 Task: Change the gender to man.
Action: Mouse moved to (632, 84)
Screenshot: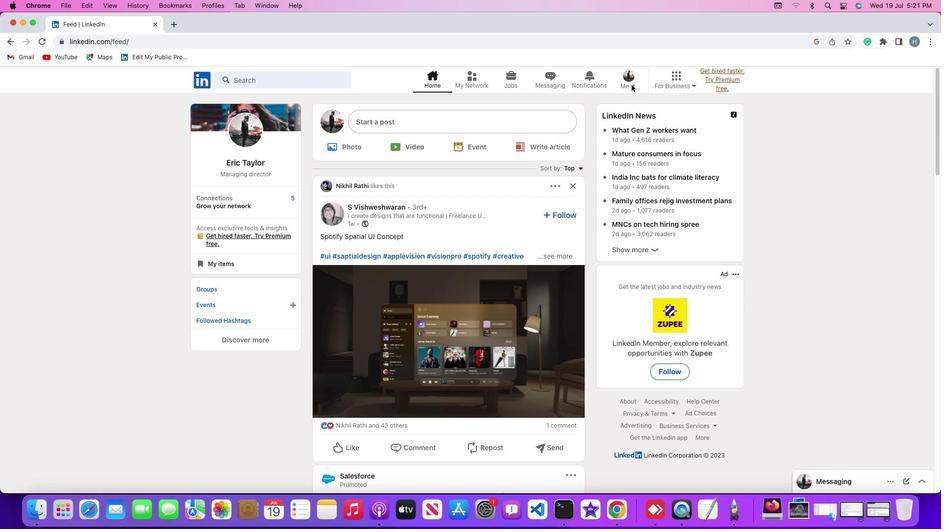 
Action: Mouse pressed left at (632, 84)
Screenshot: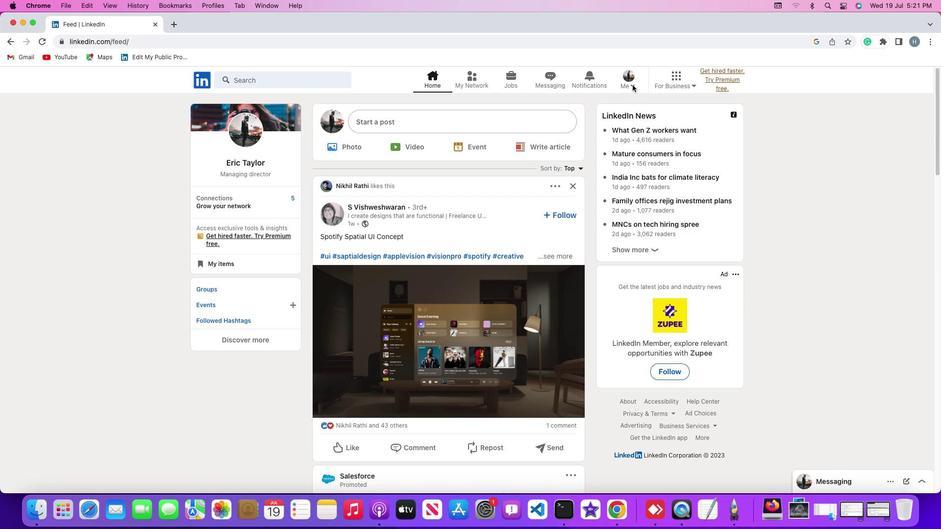 
Action: Mouse moved to (633, 84)
Screenshot: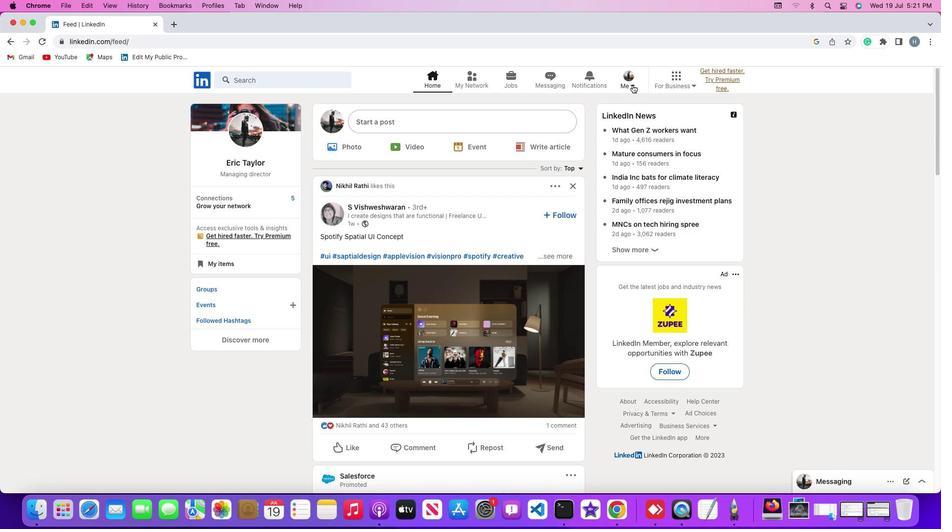 
Action: Mouse pressed left at (633, 84)
Screenshot: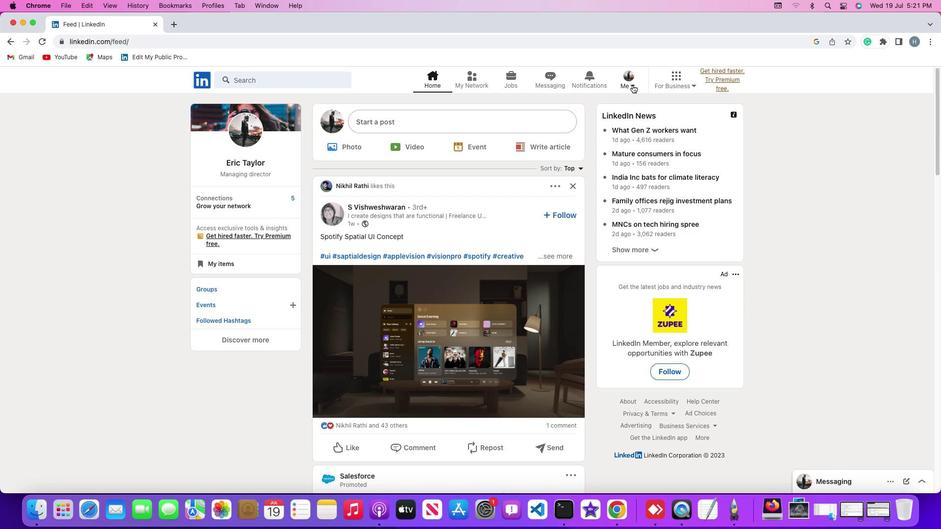 
Action: Mouse moved to (576, 183)
Screenshot: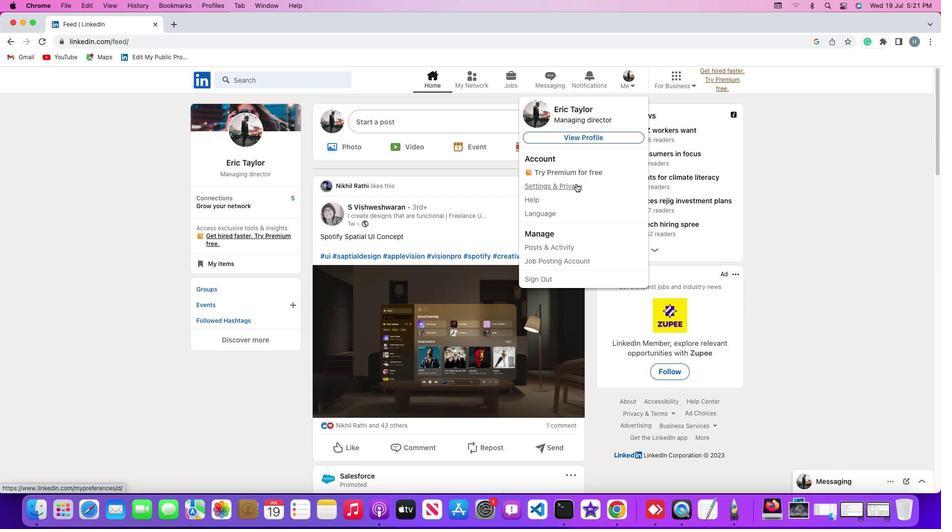 
Action: Mouse pressed left at (576, 183)
Screenshot: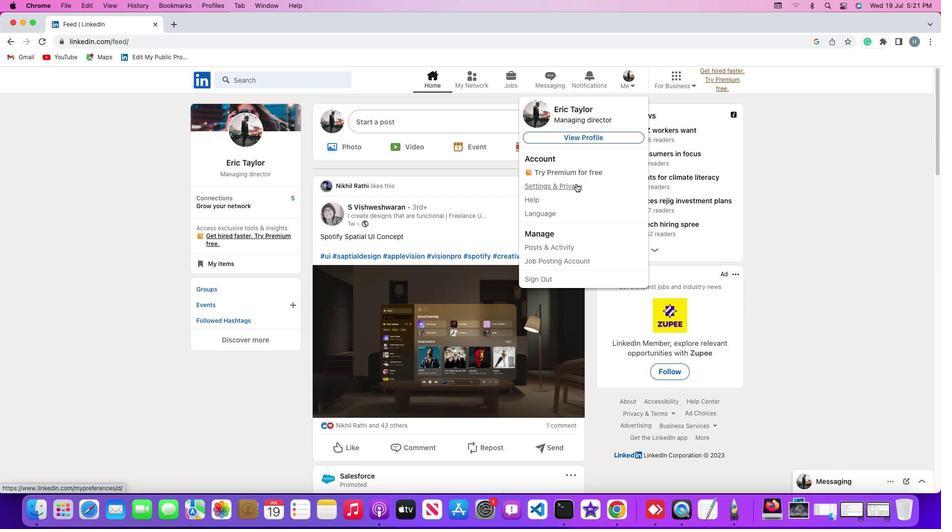 
Action: Mouse moved to (73, 260)
Screenshot: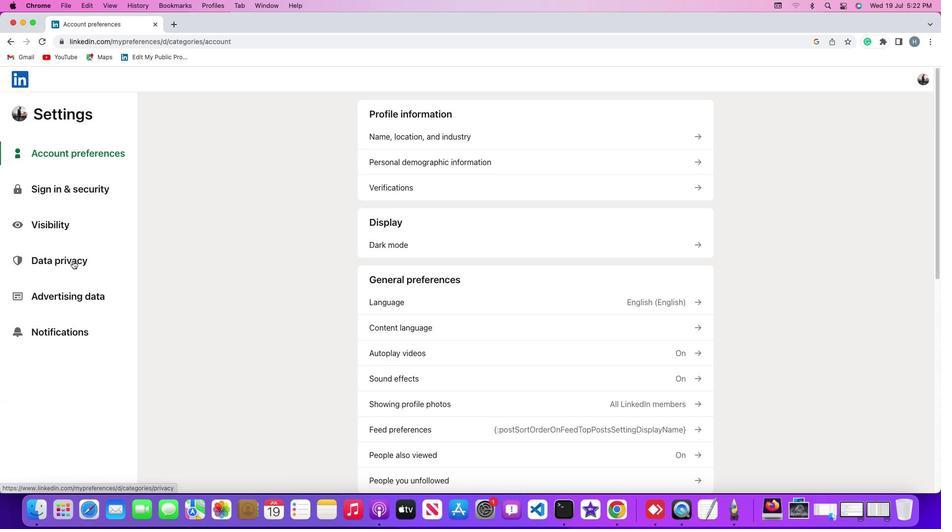 
Action: Mouse pressed left at (73, 260)
Screenshot: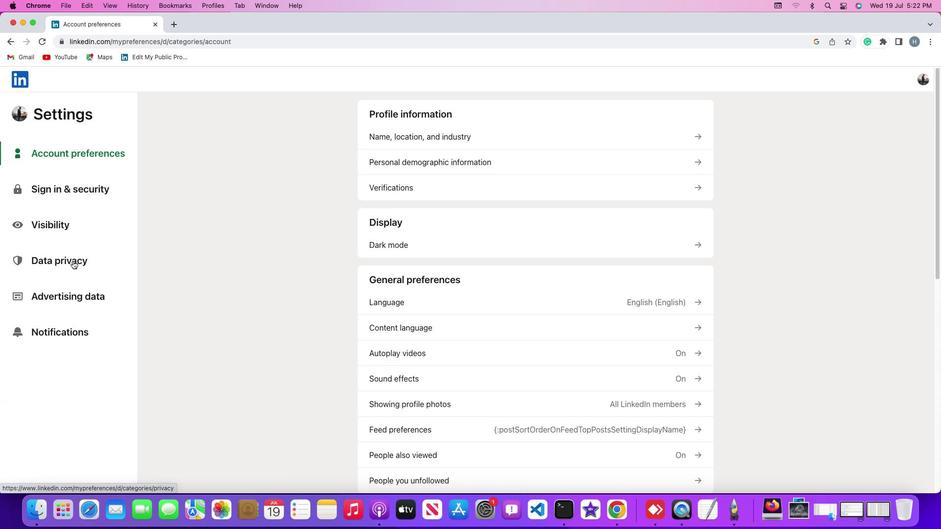 
Action: Mouse pressed left at (73, 260)
Screenshot: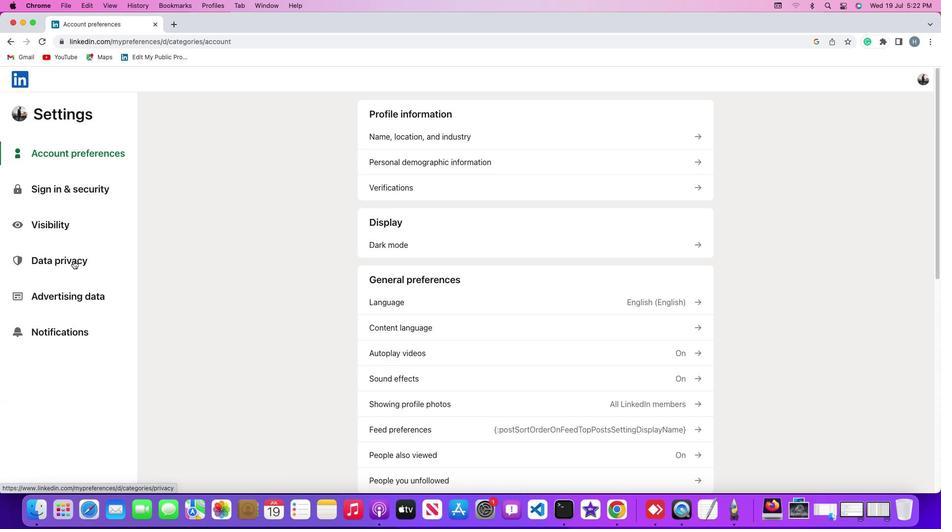 
Action: Mouse moved to (405, 236)
Screenshot: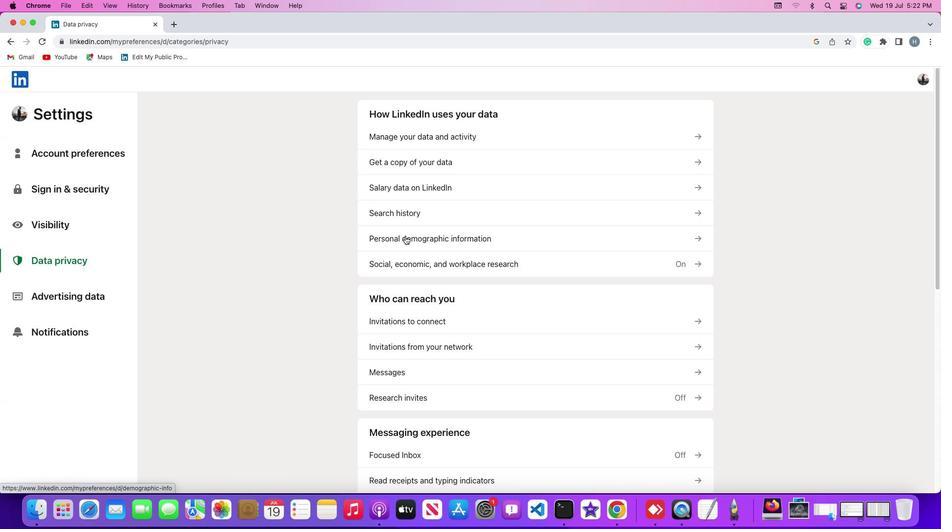
Action: Mouse pressed left at (405, 236)
Screenshot: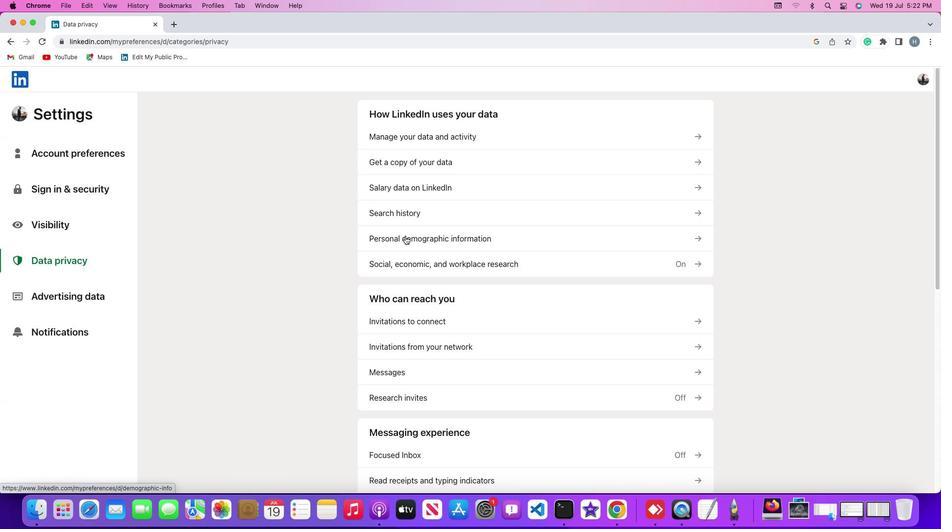 
Action: Mouse moved to (416, 244)
Screenshot: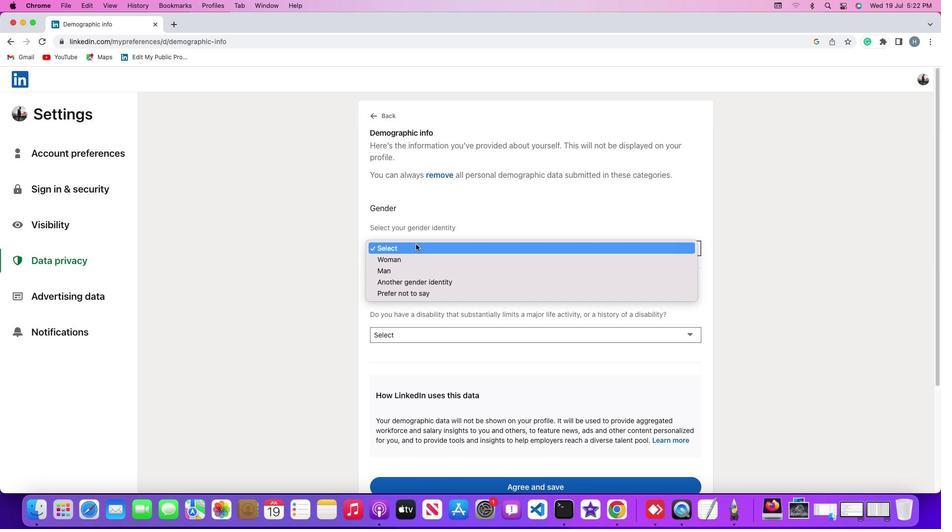 
Action: Mouse pressed left at (416, 244)
Screenshot: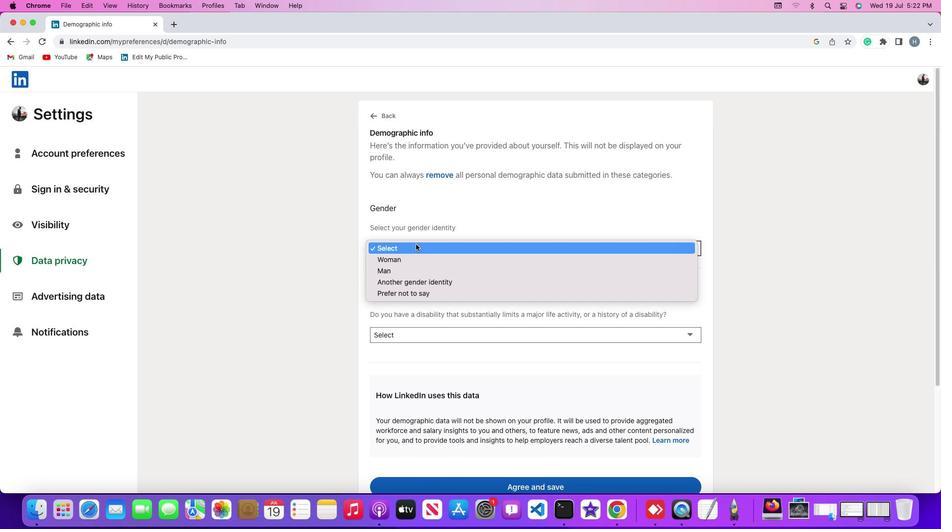 
Action: Mouse moved to (413, 270)
Screenshot: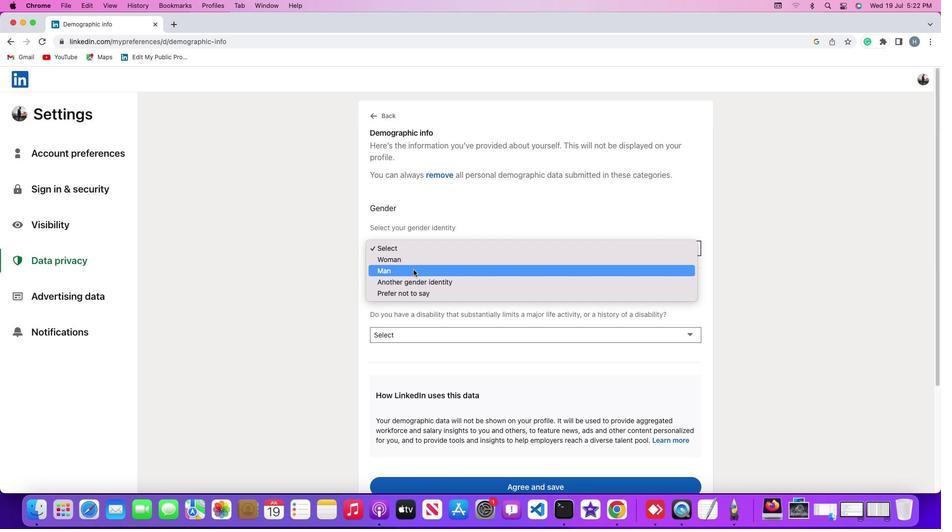 
Action: Mouse pressed left at (413, 270)
Screenshot: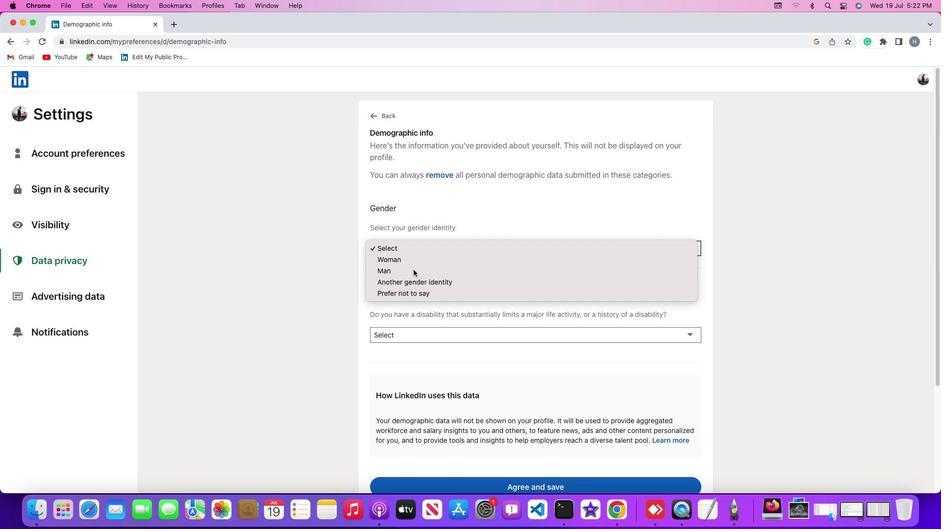 
Action: Mouse moved to (413, 270)
Screenshot: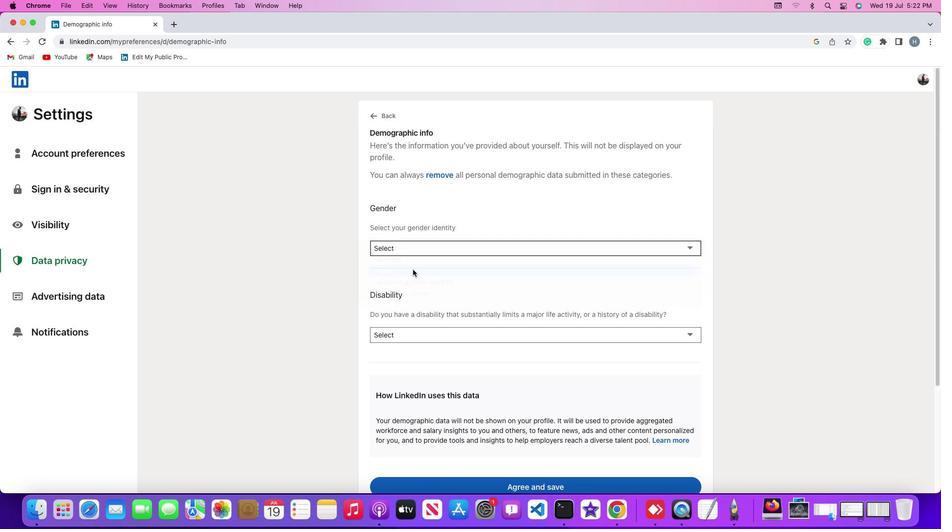
